 Task: Send an email with the signature Eric Rodriguez with the subject 'Request for a change in project scope' and the message 'Please let me know if there are any issues with the formatting of the document.' from softage.1@softage.net to softage.4@softage.net and softage.5@softage.net with CC to softage.6@softage.net
Action: Key pressed n
Screenshot: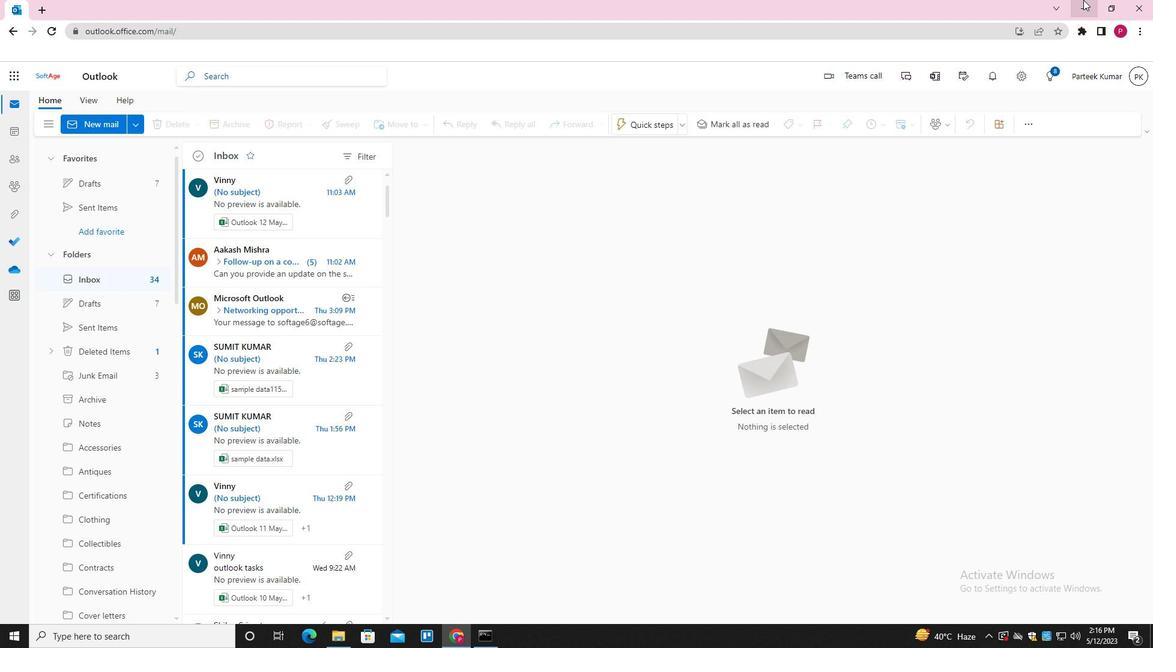 
Action: Mouse moved to (803, 128)
Screenshot: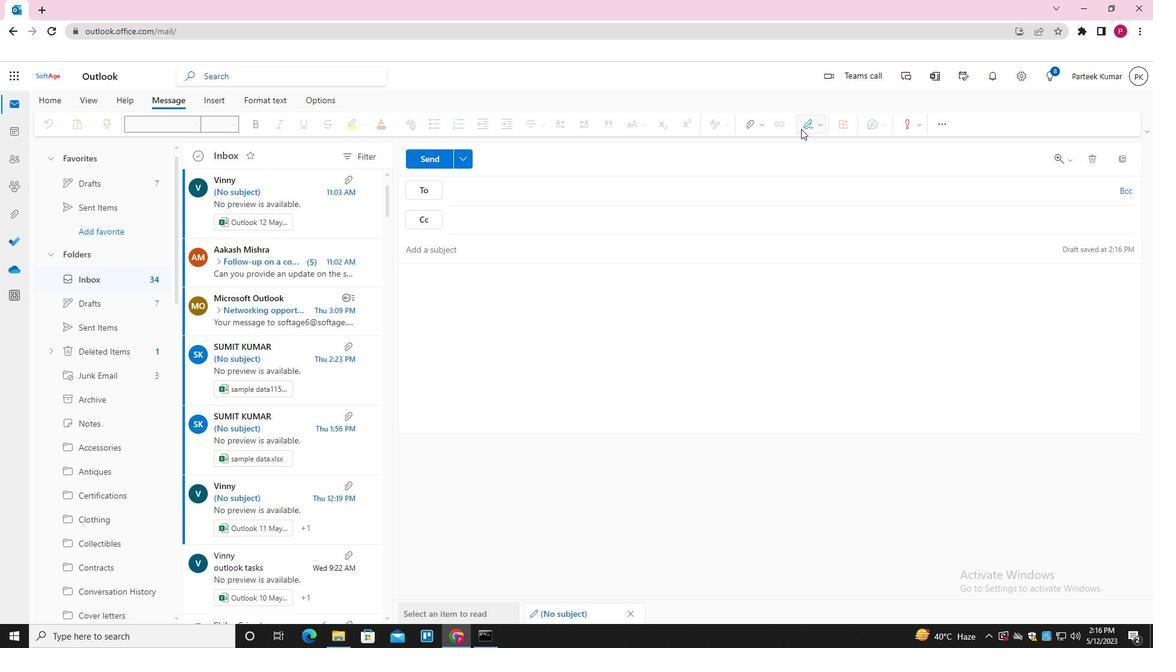 
Action: Mouse pressed left at (803, 128)
Screenshot: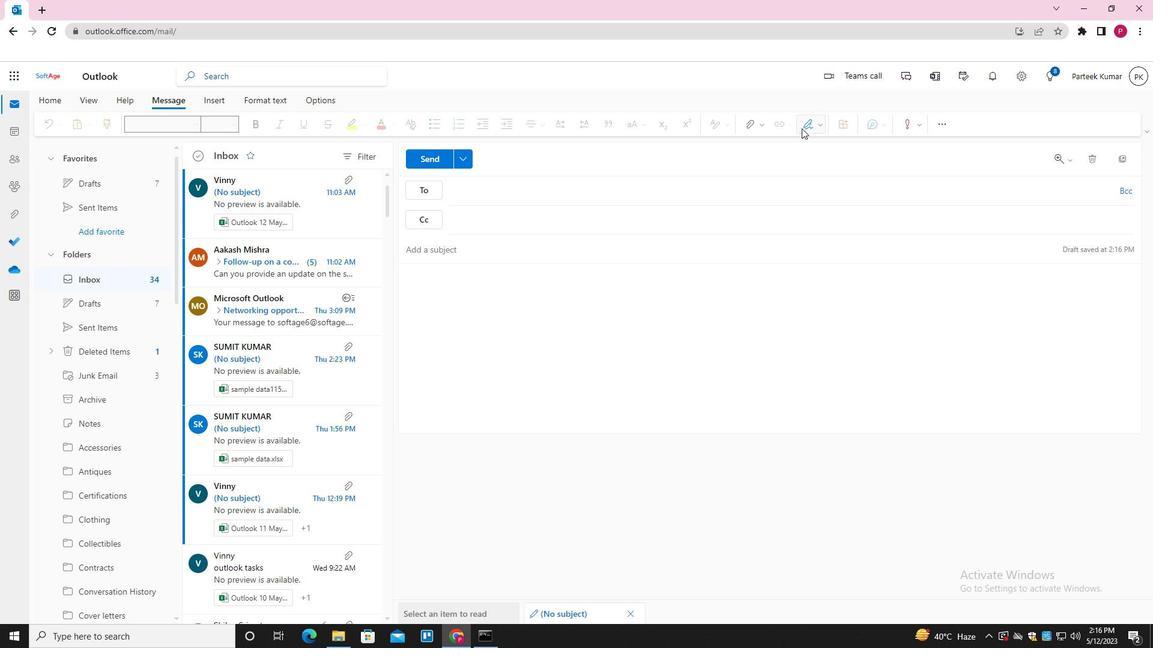 
Action: Mouse moved to (792, 173)
Screenshot: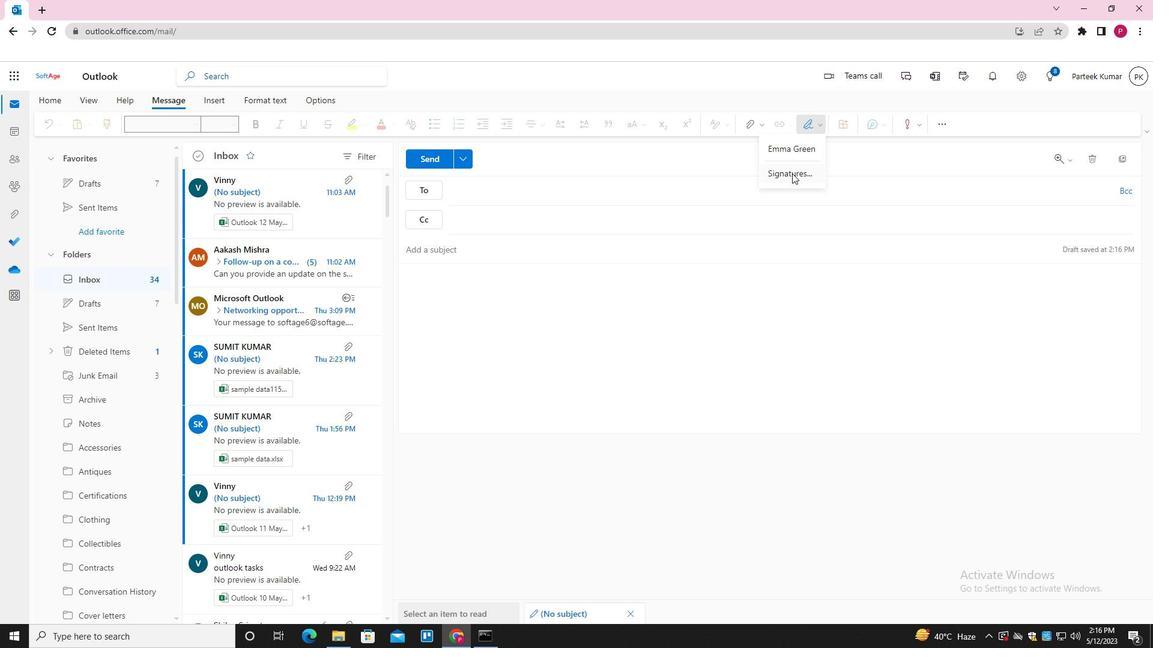 
Action: Mouse pressed left at (792, 173)
Screenshot: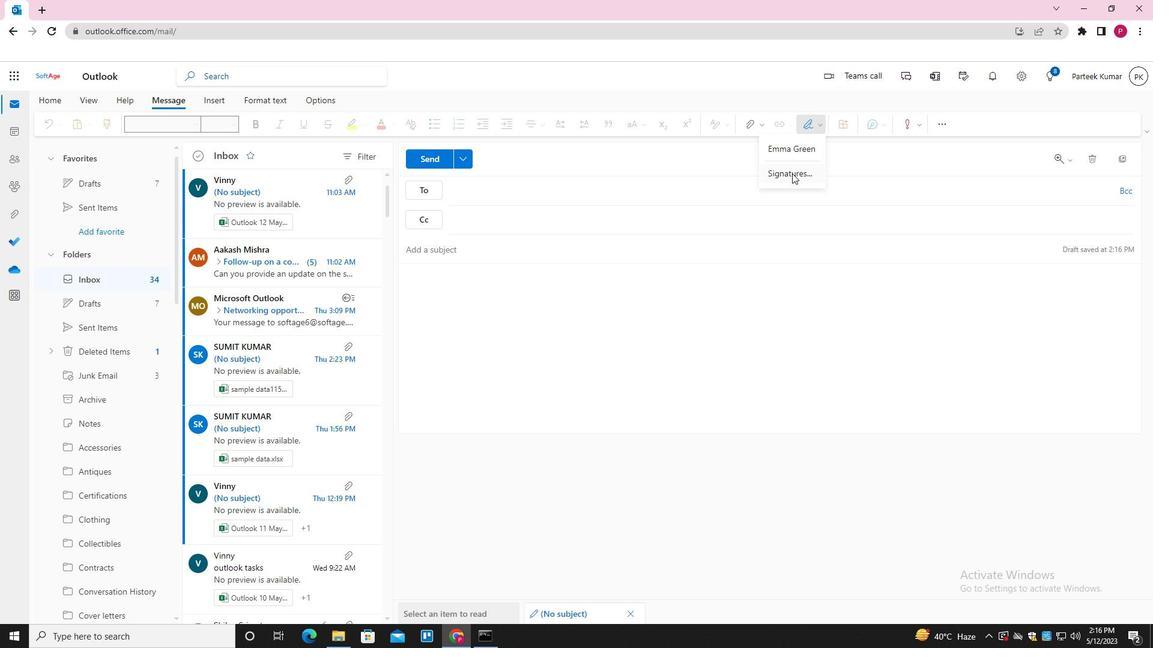 
Action: Mouse moved to (807, 222)
Screenshot: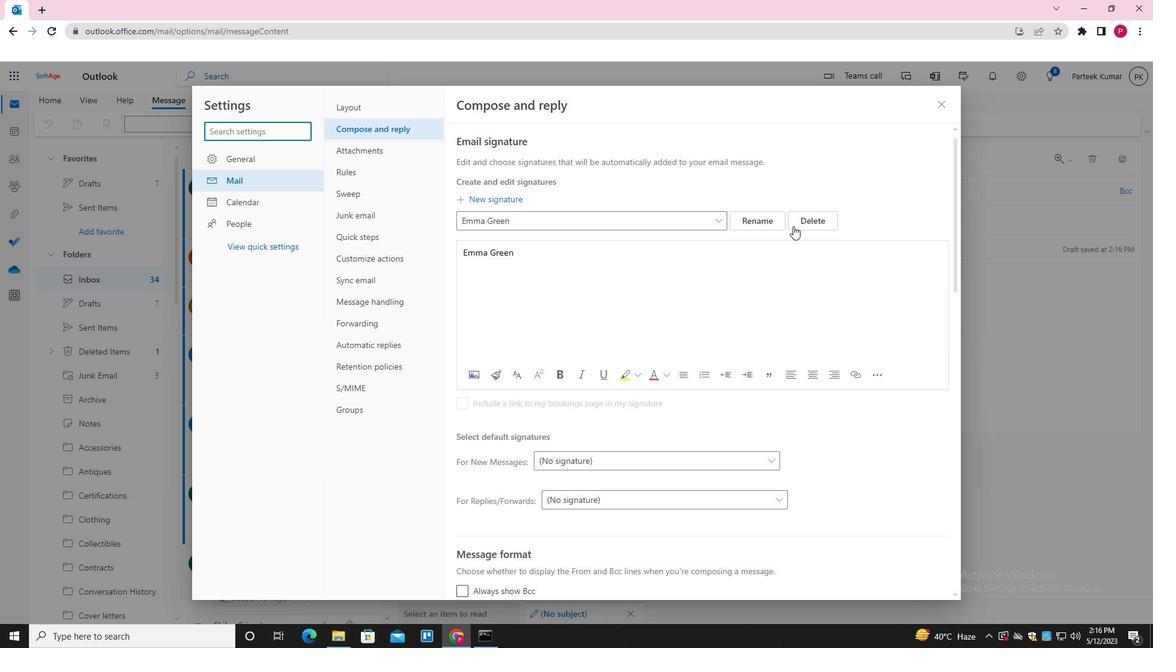 
Action: Mouse pressed left at (807, 222)
Screenshot: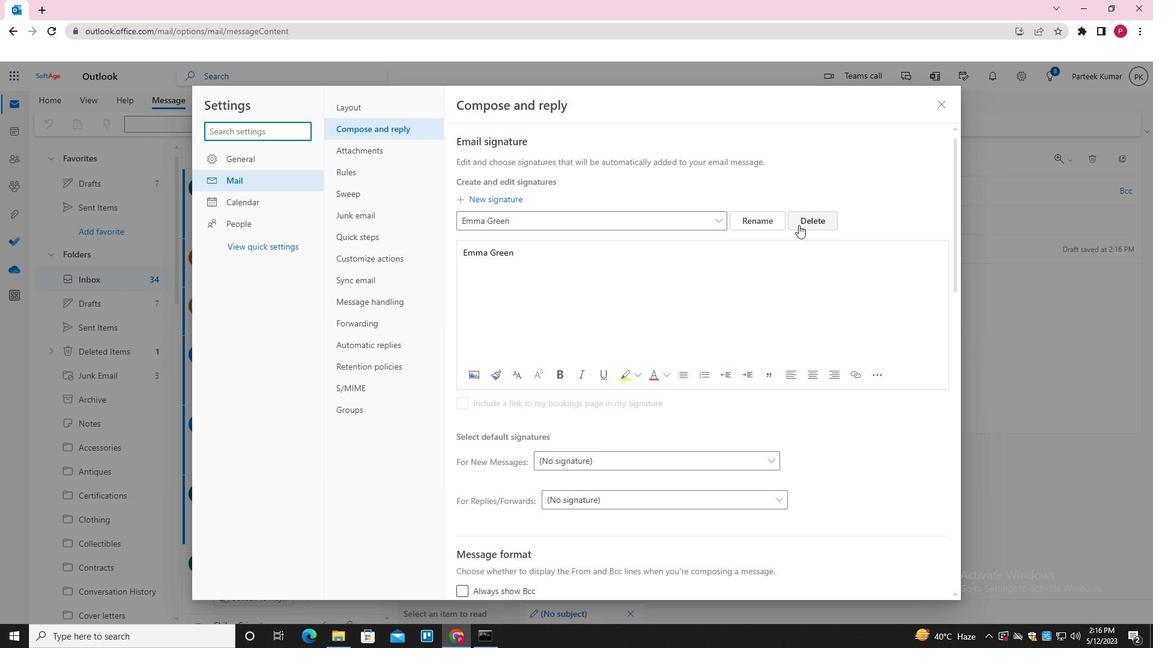 
Action: Mouse moved to (633, 219)
Screenshot: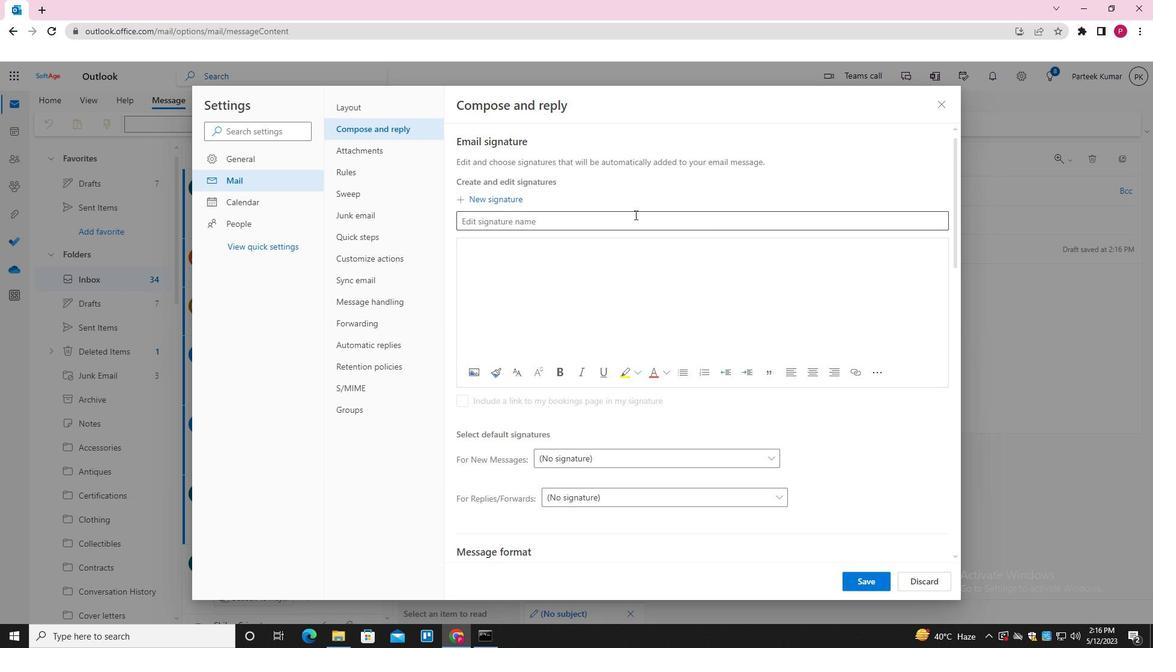 
Action: Mouse pressed left at (633, 219)
Screenshot: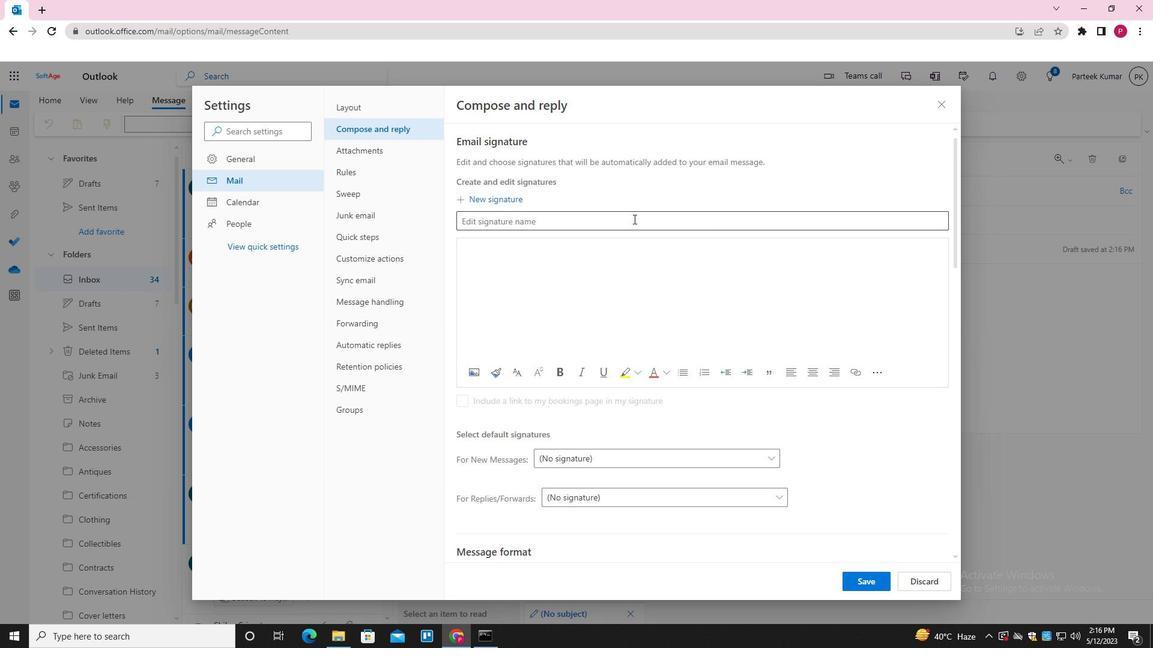 
Action: Key pressed <Key.shift>ERIC<Key.space><Key.shift><Key.shift><Key.shift>RODRIGUEZ<Key.tab><Key.shift>ERIC<Key.space><Key.shift>RODRIGUEZ
Screenshot: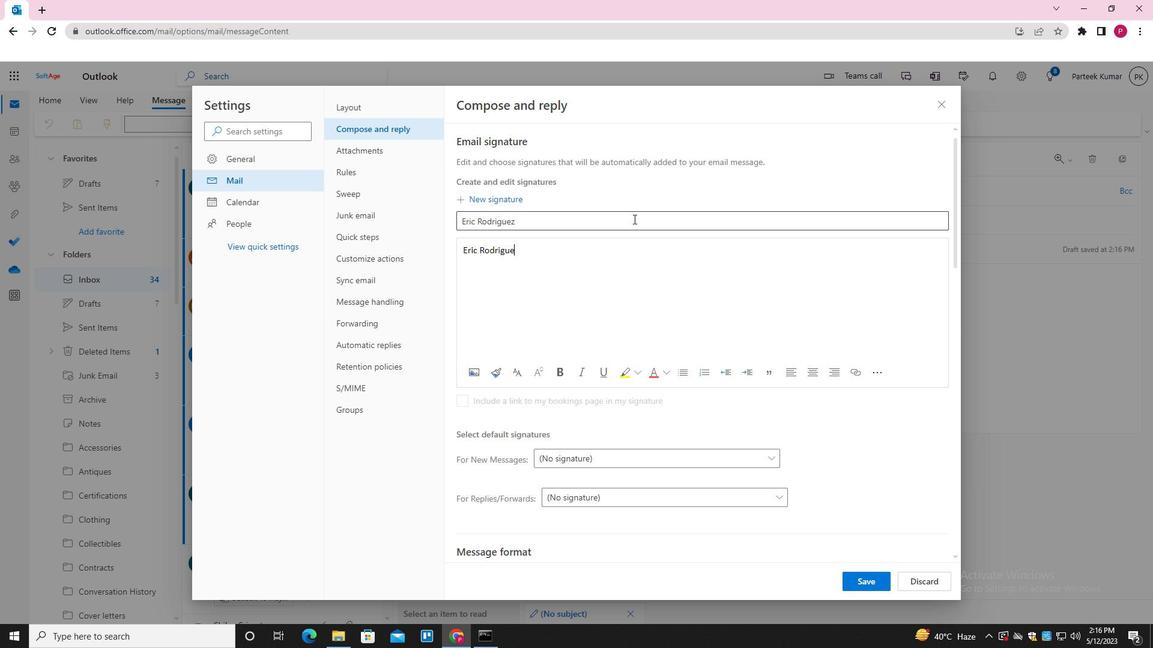 
Action: Mouse moved to (875, 580)
Screenshot: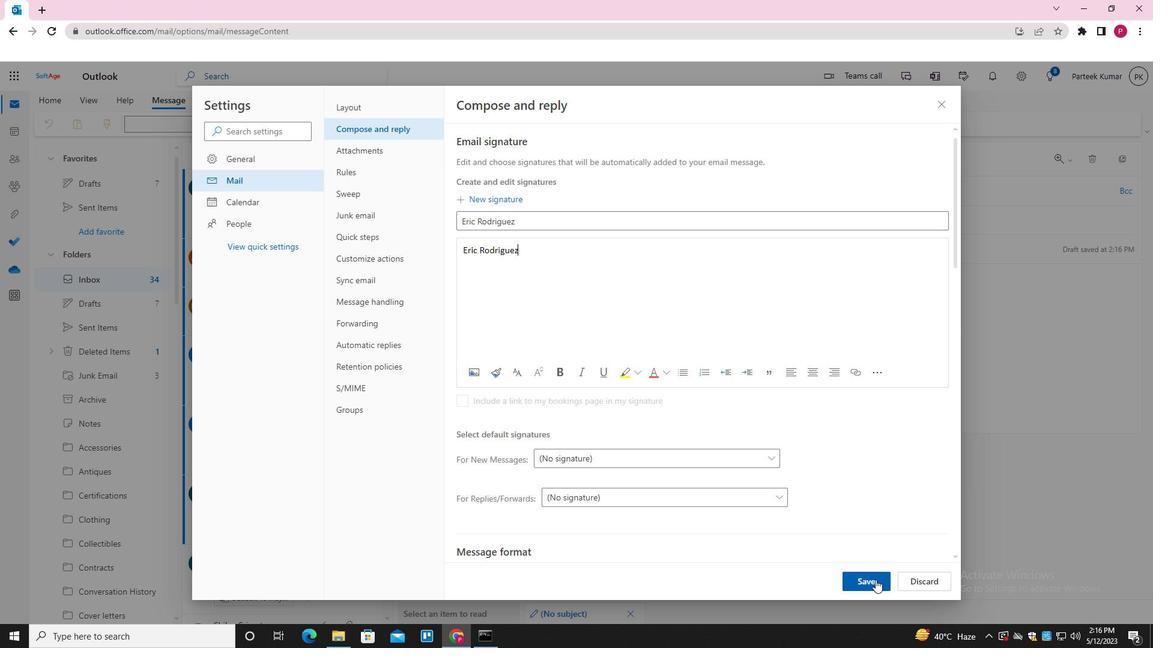 
Action: Mouse pressed left at (875, 580)
Screenshot: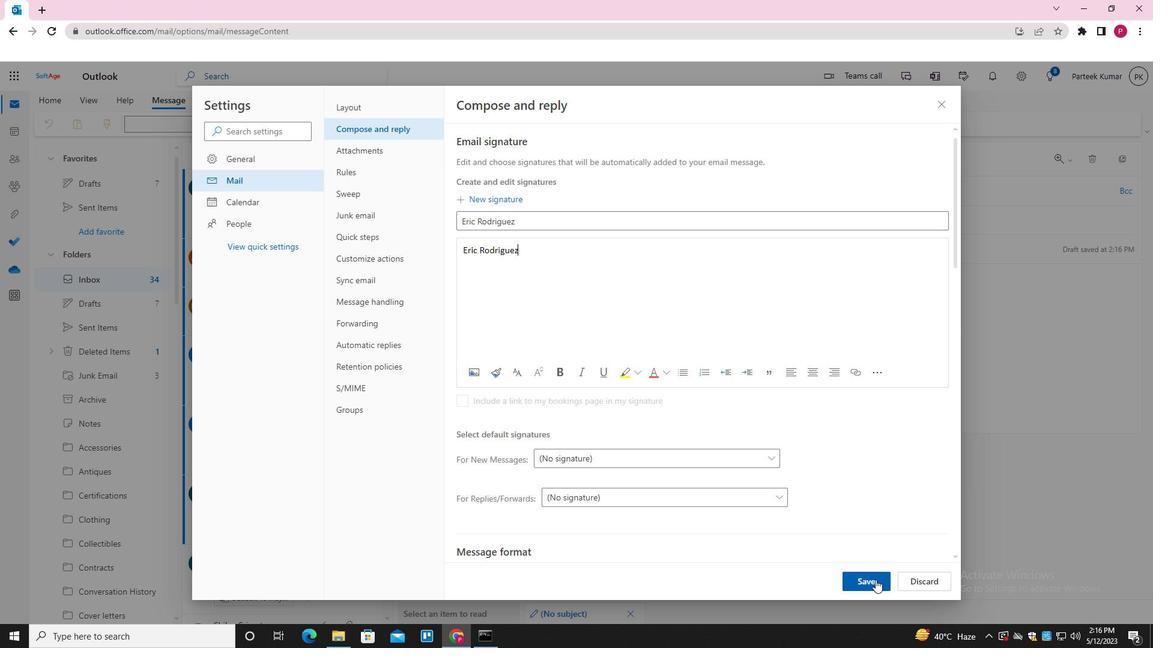 
Action: Mouse moved to (940, 103)
Screenshot: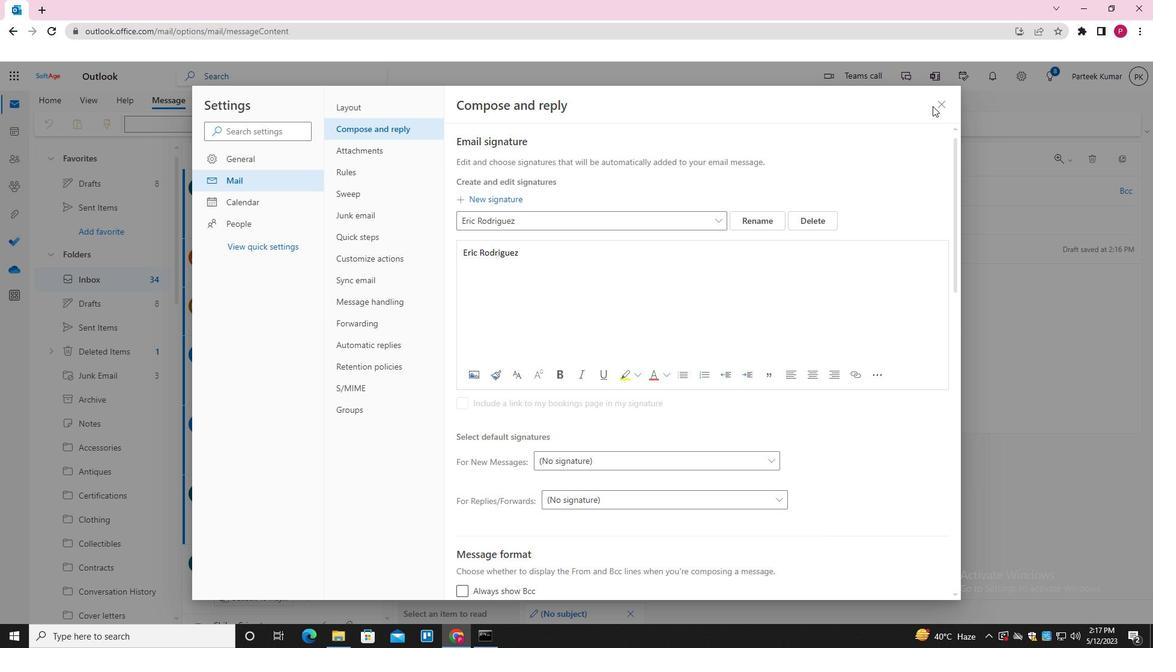 
Action: Mouse pressed left at (940, 103)
Screenshot: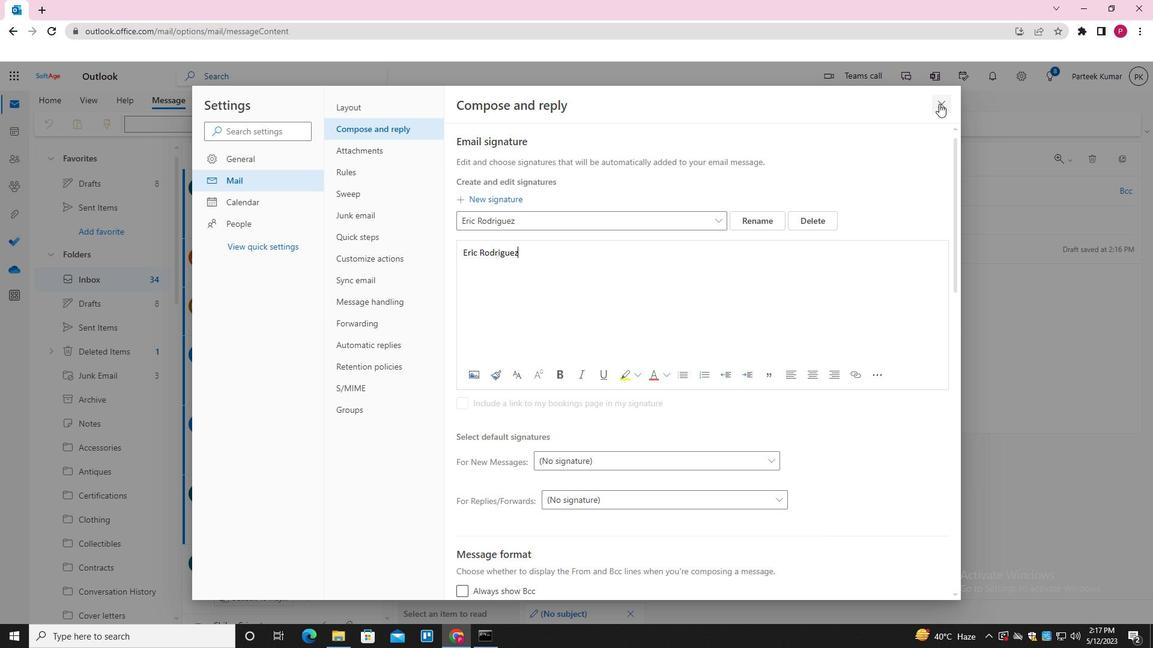 
Action: Mouse moved to (810, 124)
Screenshot: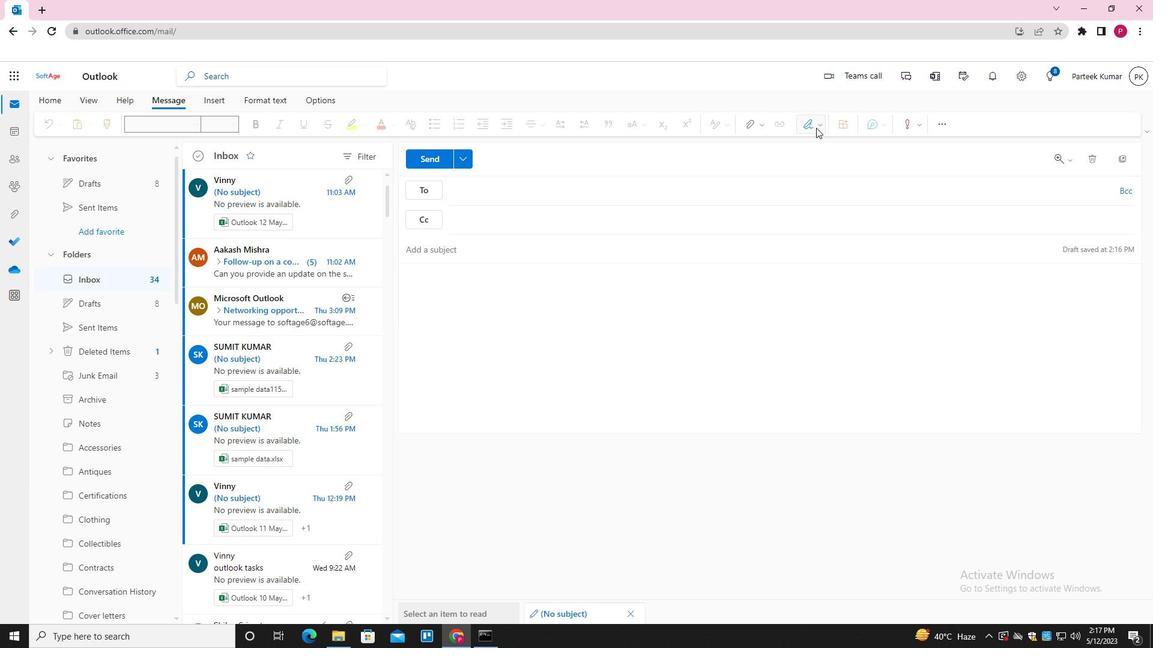 
Action: Mouse pressed left at (810, 124)
Screenshot: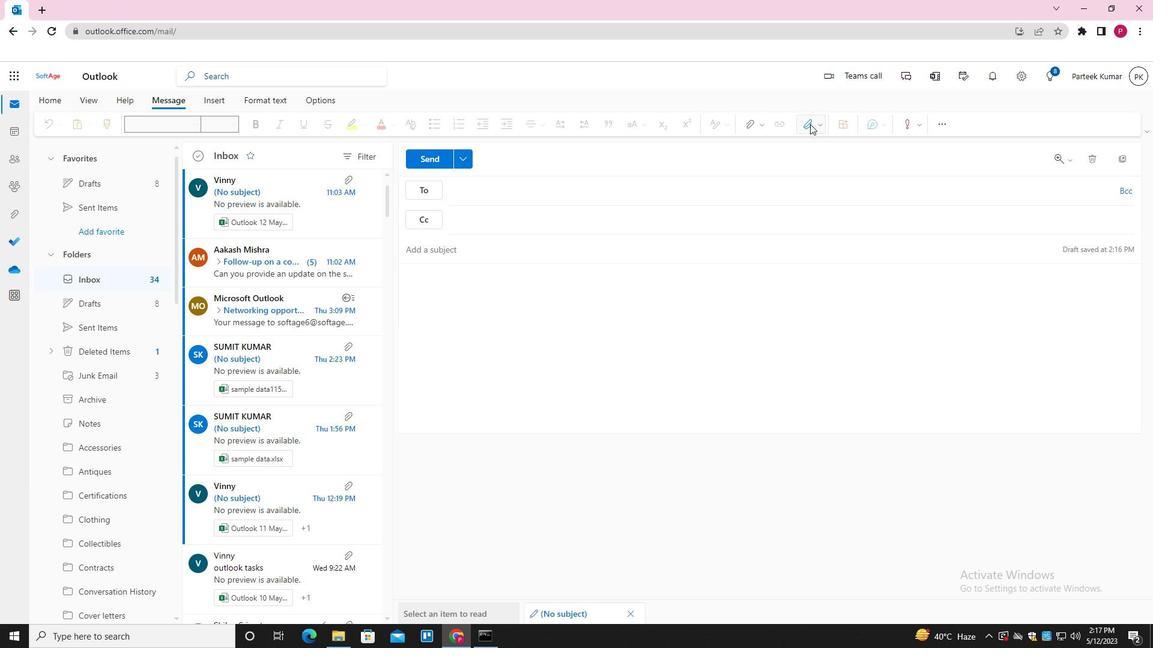 
Action: Mouse moved to (790, 148)
Screenshot: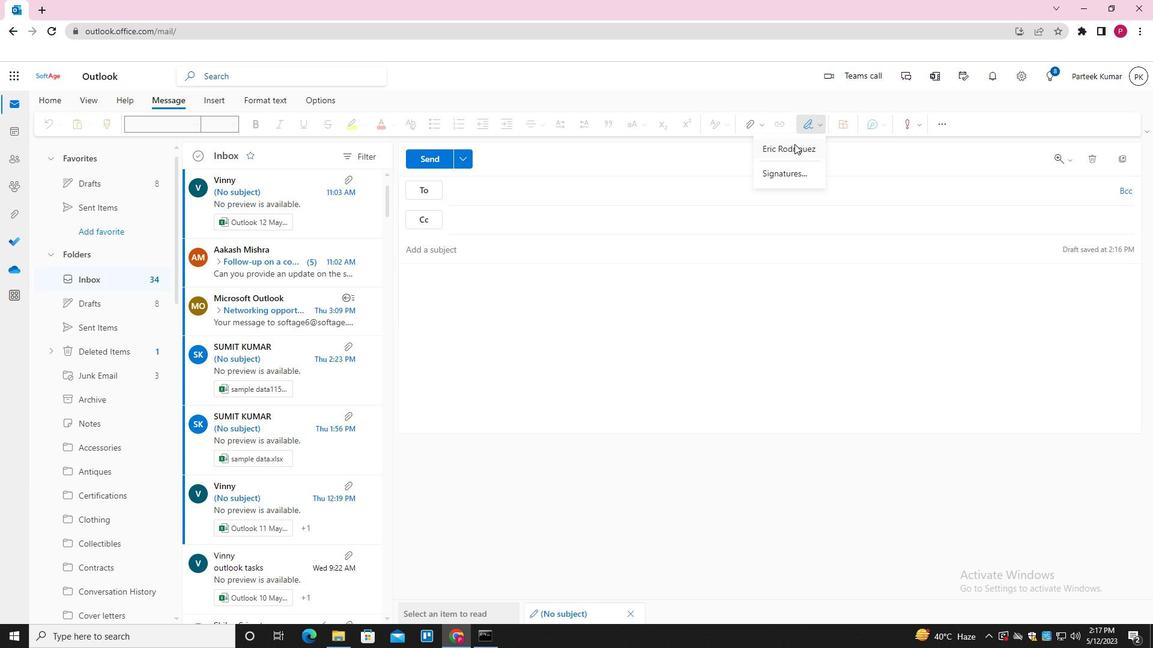 
Action: Mouse pressed left at (790, 148)
Screenshot: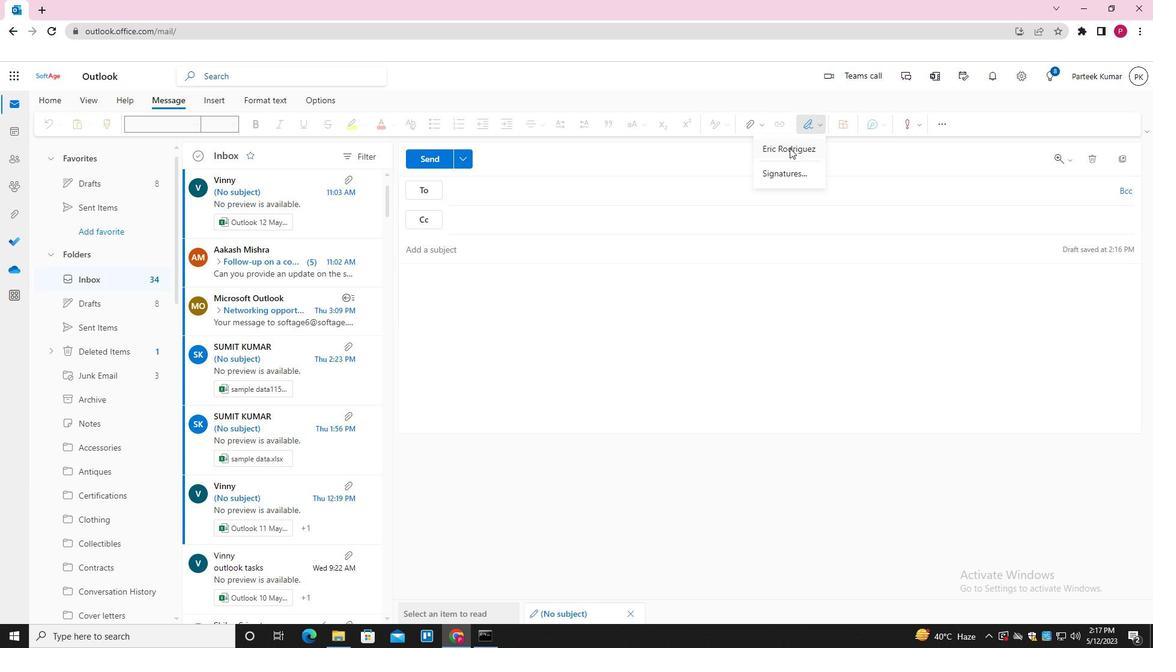 
Action: Mouse moved to (471, 245)
Screenshot: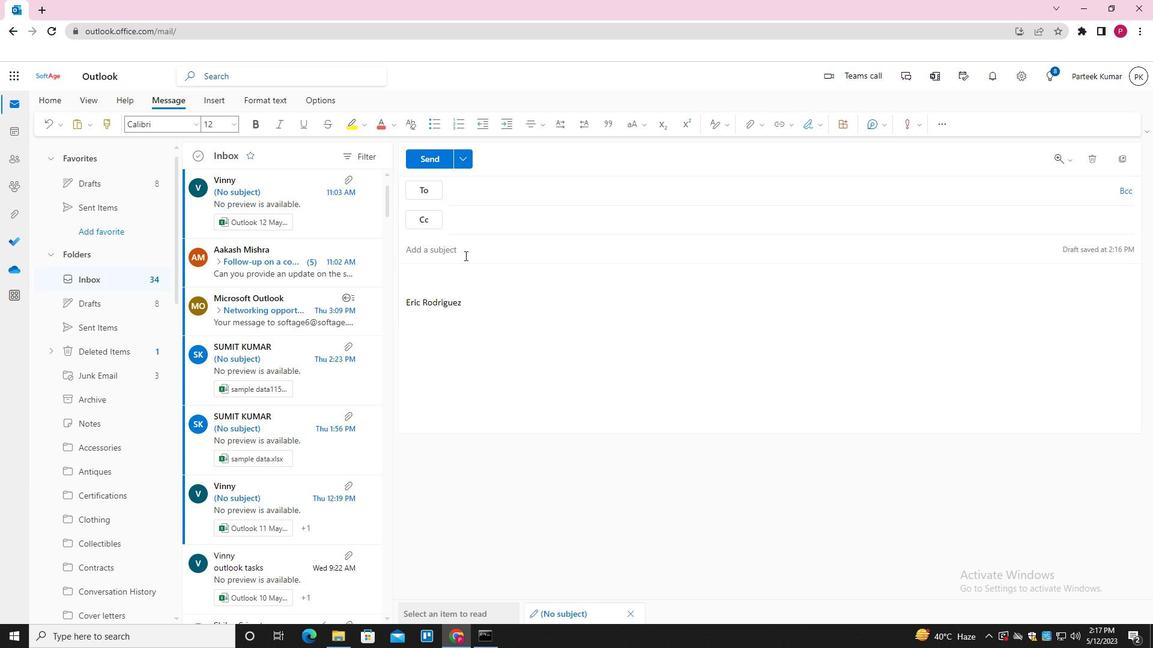 
Action: Mouse pressed left at (471, 245)
Screenshot: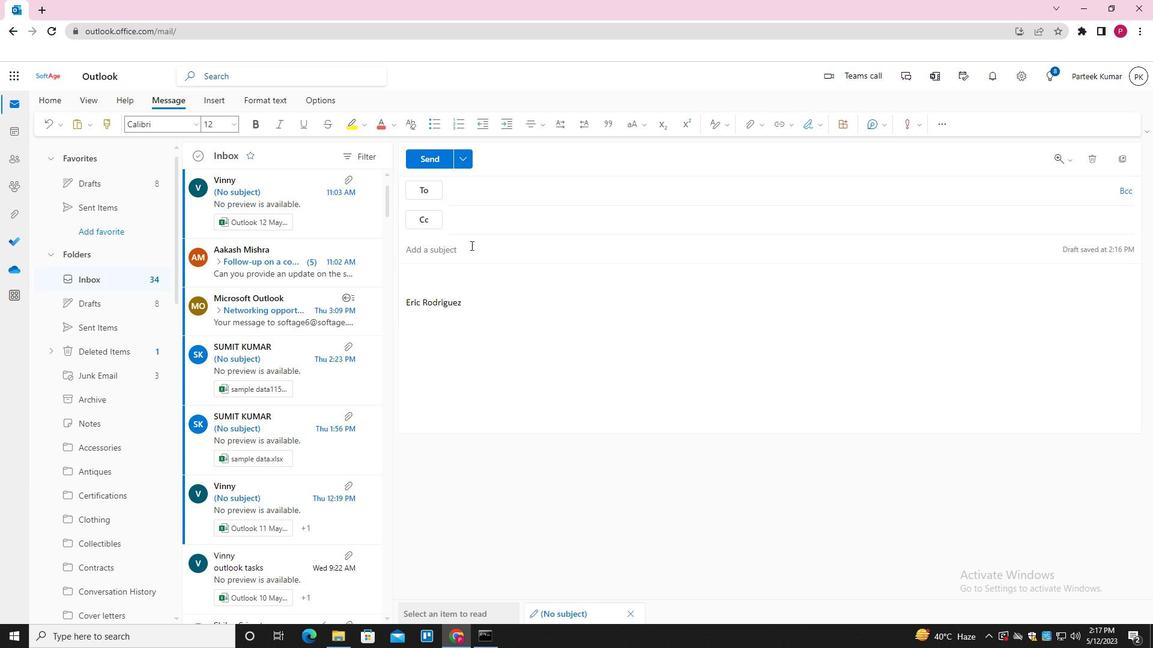 
Action: Key pressed <Key.shift>REQUEST<Key.space>FOR<Key.space>A<Key.space>CHANGE<Key.space>IN<Key.space>PROJECT<Key.space>SCOPE<Key.tab><Key.shift_r>PLES<Key.backspace>ASE<Key.space>LET<Key.space>ME<Key.space>KNOW<Key.space>IF<Key.space>THERE<Key.space>ARE<Key.space>ANY<Key.space>ISSUES<Key.space>E<Key.backspace>WITH<Key.space>THE<Key.space>FORMATTING<Key.space>OF<Key.space>THE<Key.space>DOCUMENT<Key.space>
Screenshot: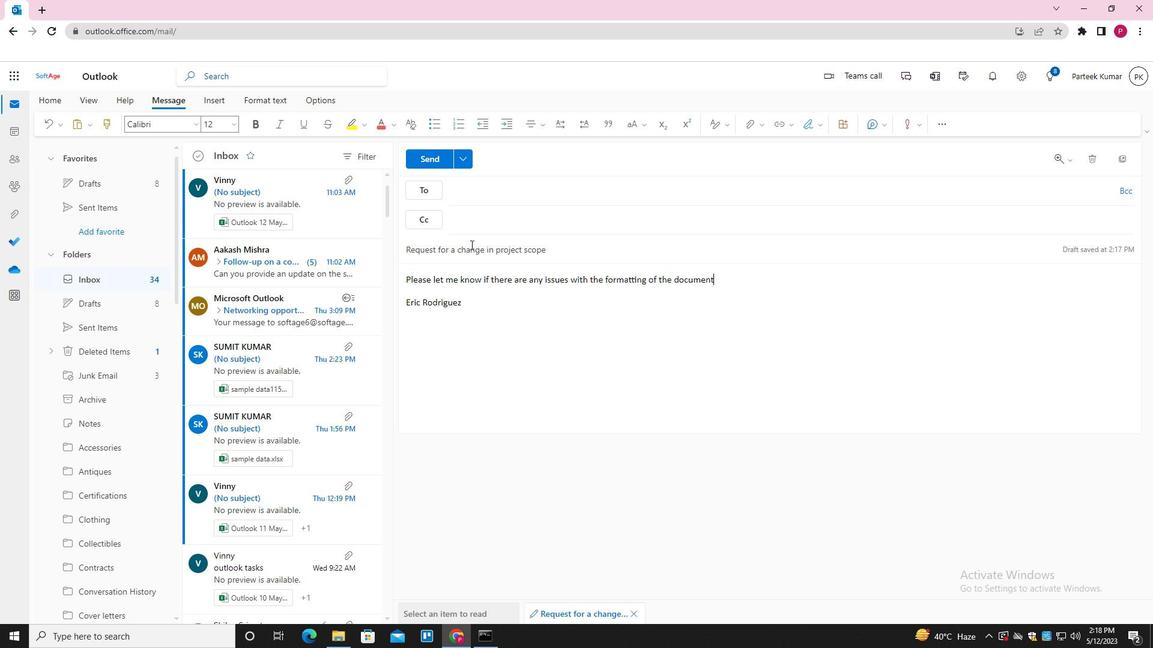 
Action: Mouse moved to (481, 188)
Screenshot: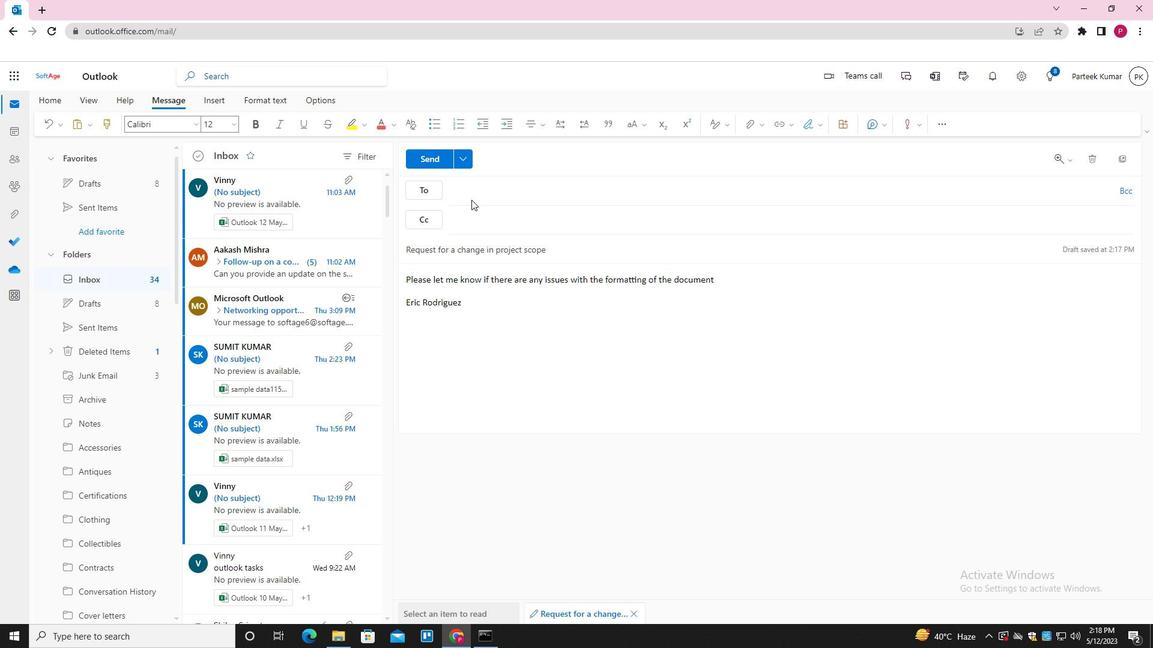 
Action: Mouse pressed left at (481, 188)
Screenshot: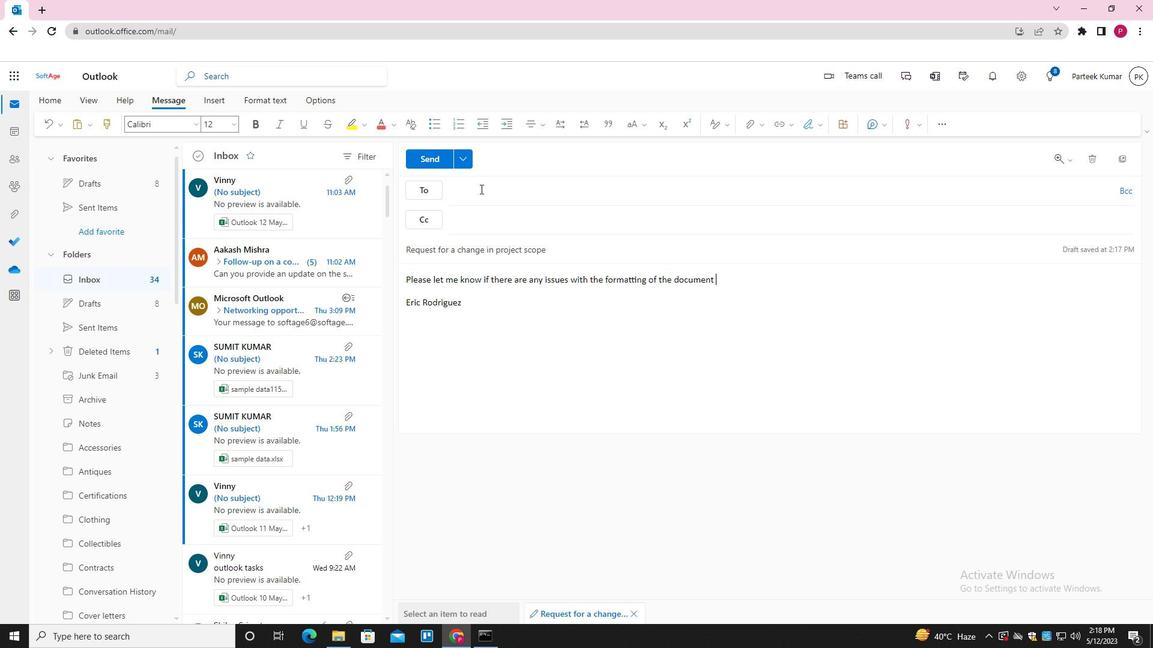 
Action: Key pressed SOFTAGE.4<Key.shift>@SOFTAGE.NET<Key.enter>SOFTAGE.5<Key.shift>@SOFTAGE,<Key.tab>SOFTAGE.6<Key.shift>@SOFTAGE.NET<Key.enter>
Screenshot: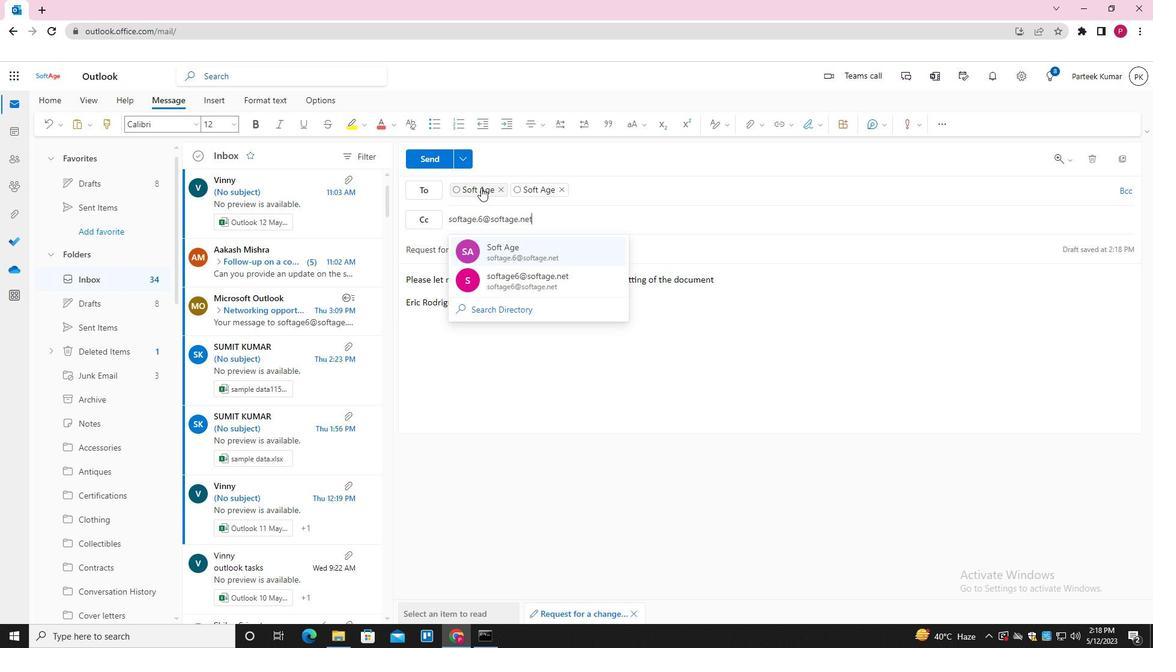 
Action: Mouse moved to (428, 159)
Screenshot: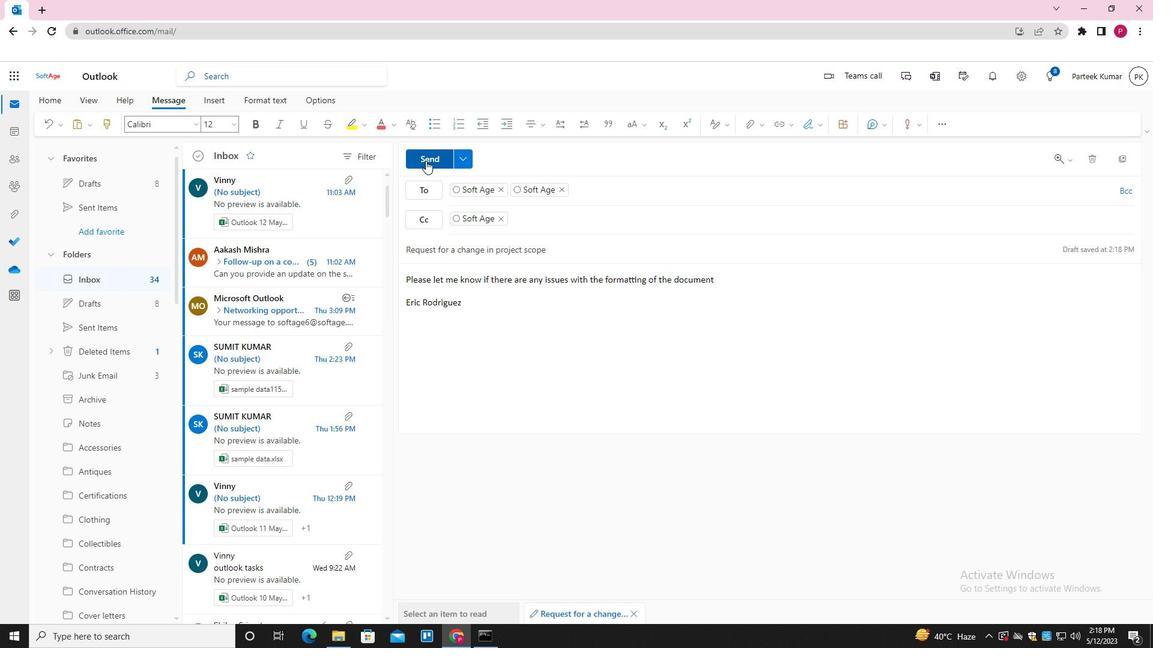 
Action: Mouse pressed left at (428, 159)
Screenshot: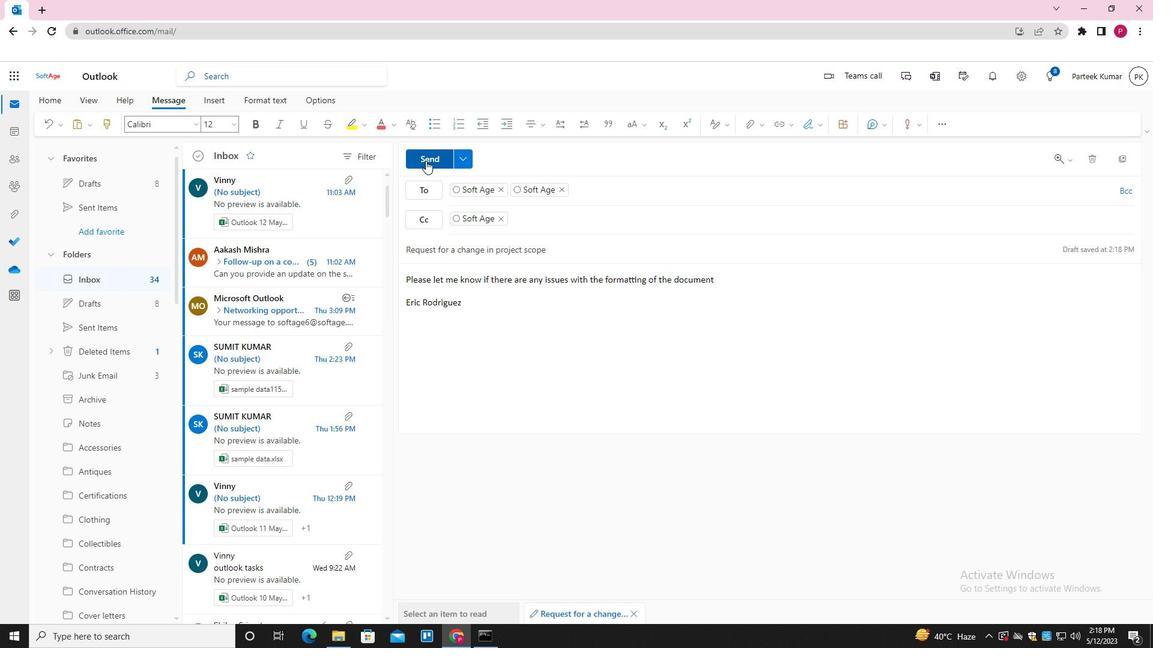 
Action: Mouse moved to (567, 358)
Screenshot: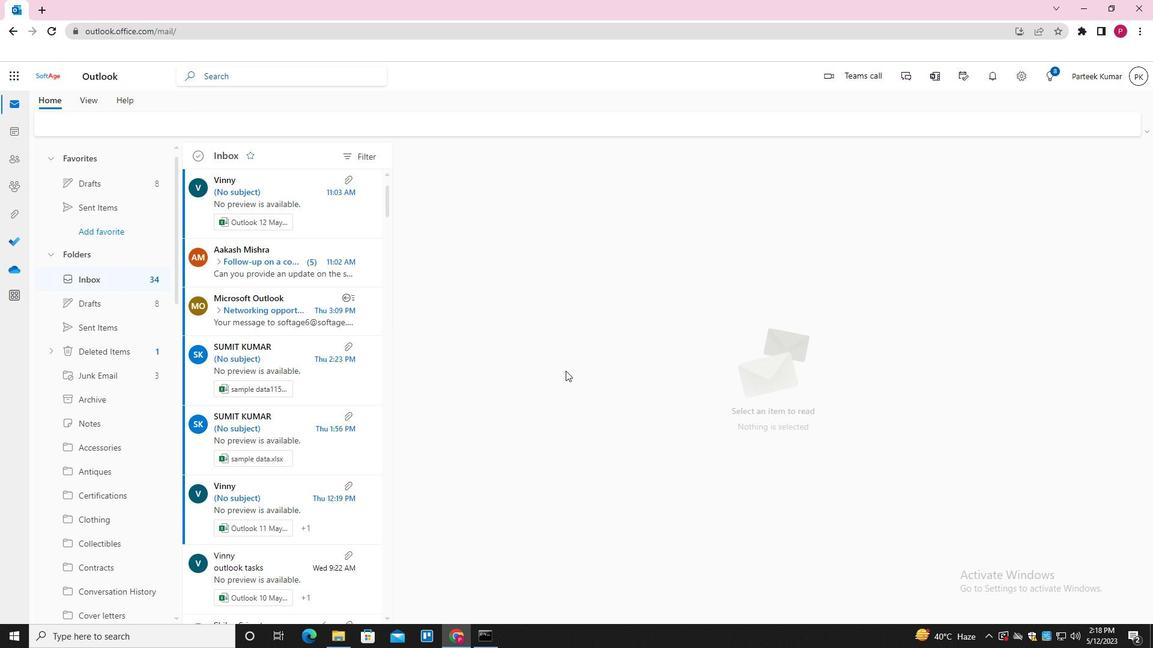 
